 Task: Add a field from the Popular template Effort Level a blank project BroaderVision
Action: Mouse moved to (939, 309)
Screenshot: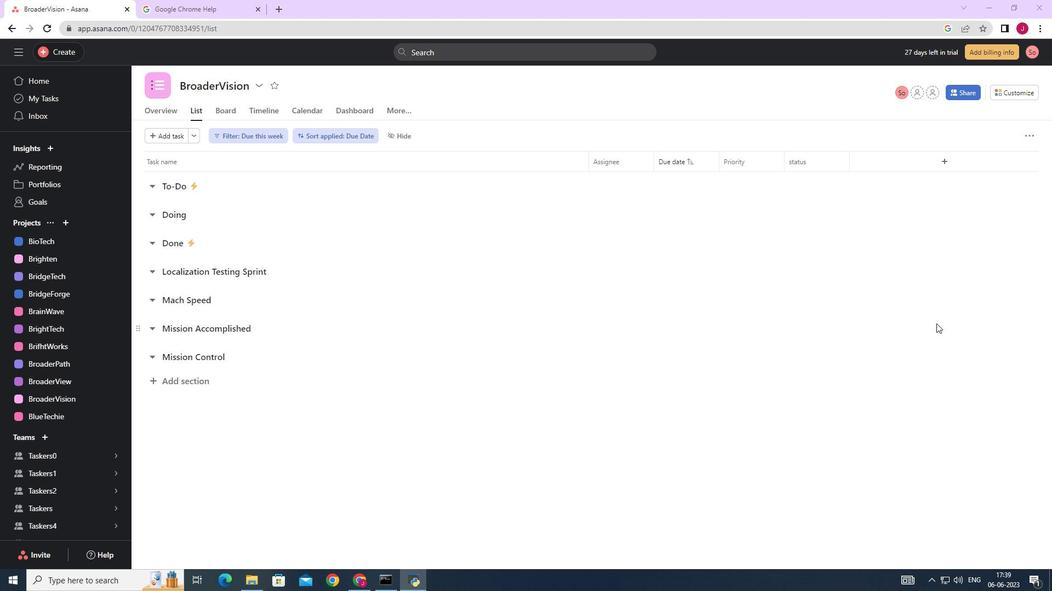 
Action: Mouse scrolled (937, 324) with delta (0, 0)
Screenshot: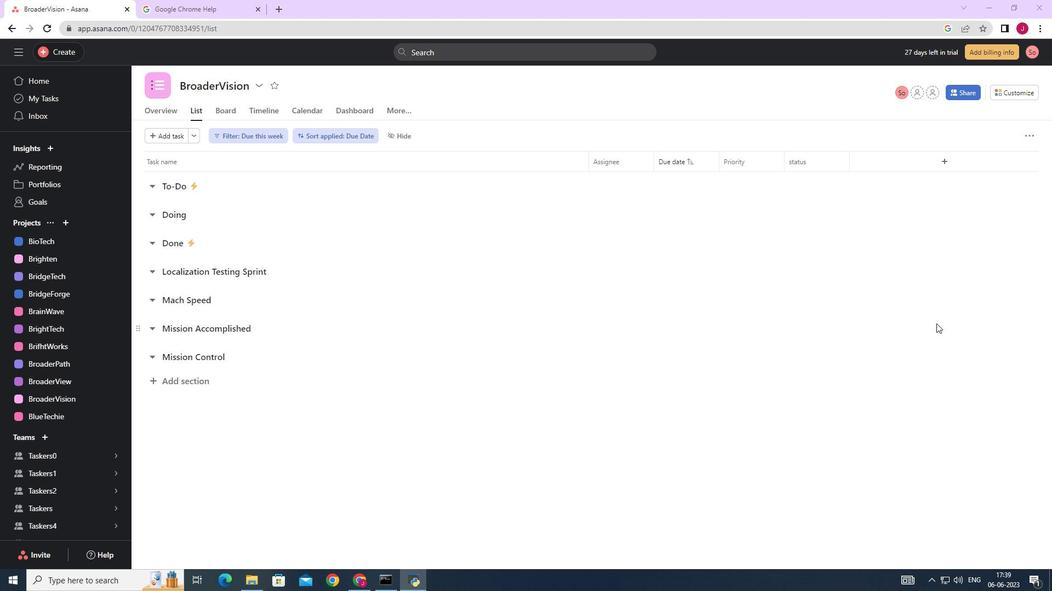 
Action: Mouse moved to (943, 304)
Screenshot: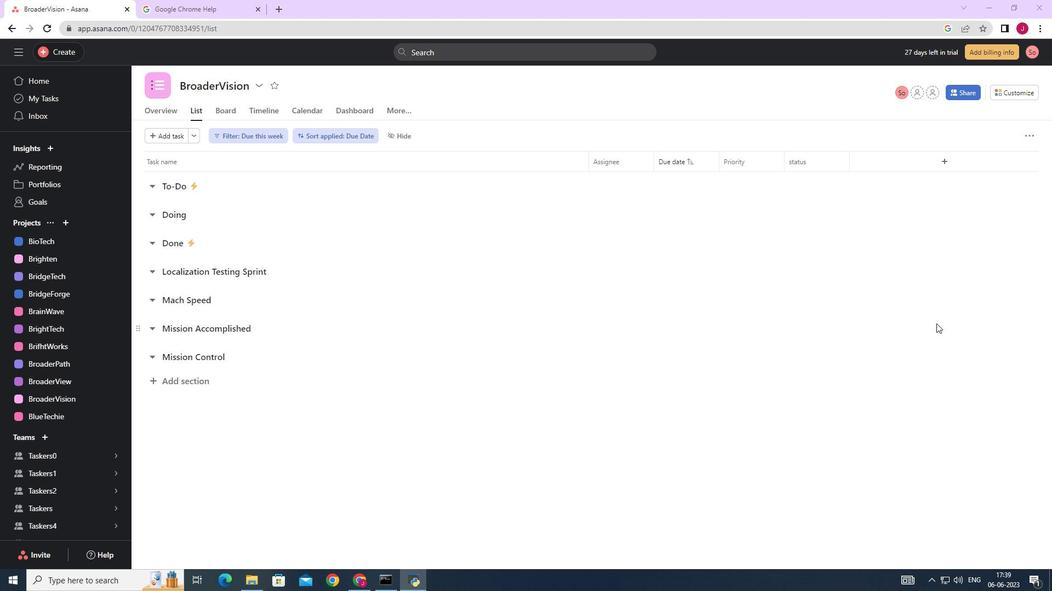 
Action: Mouse scrolled (937, 324) with delta (0, 0)
Screenshot: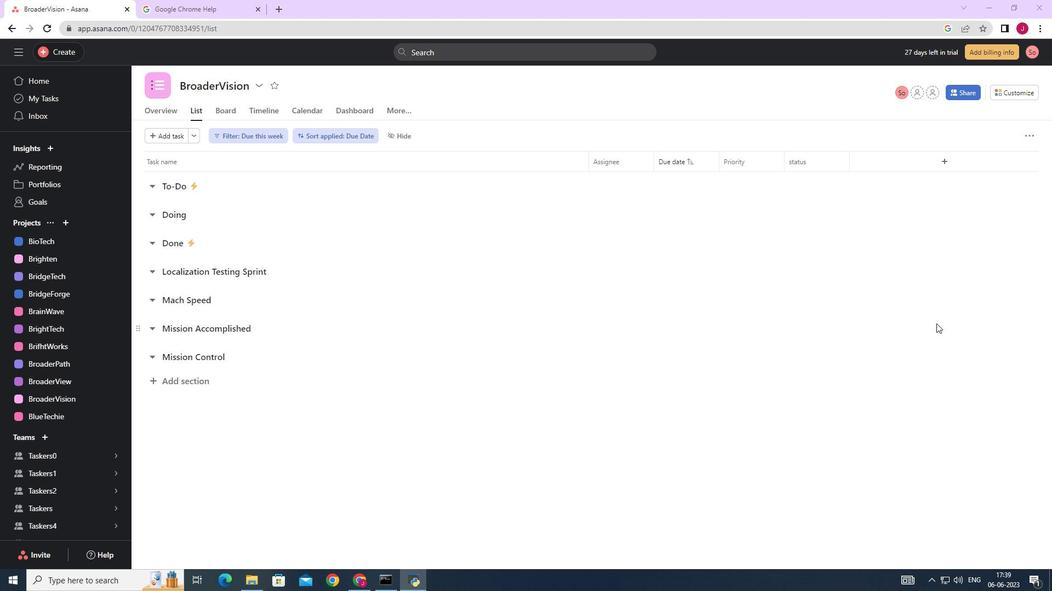 
Action: Mouse moved to (947, 300)
Screenshot: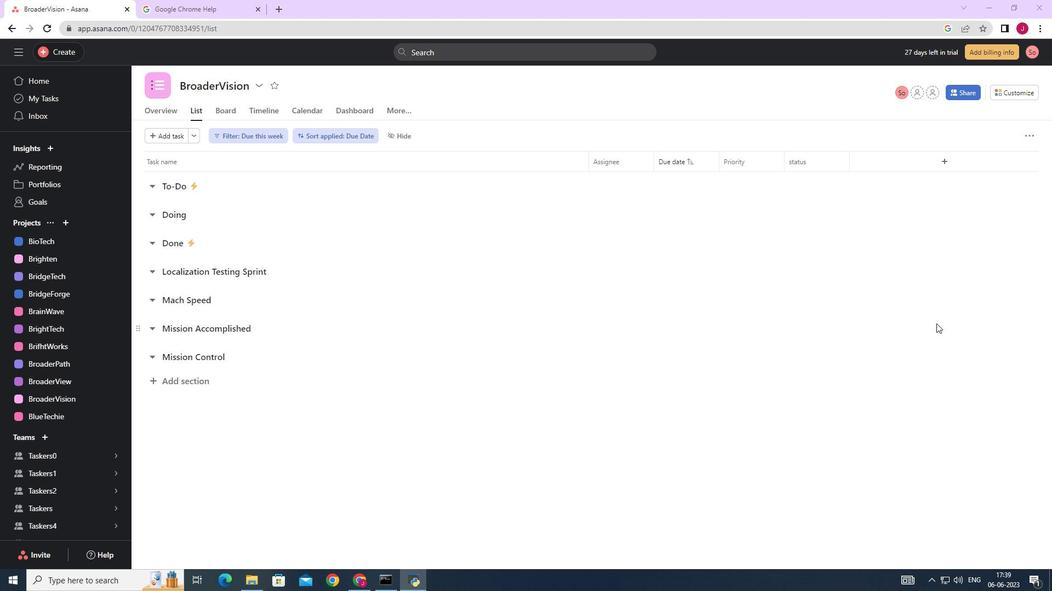 
Action: Mouse scrolled (943, 305) with delta (0, 0)
Screenshot: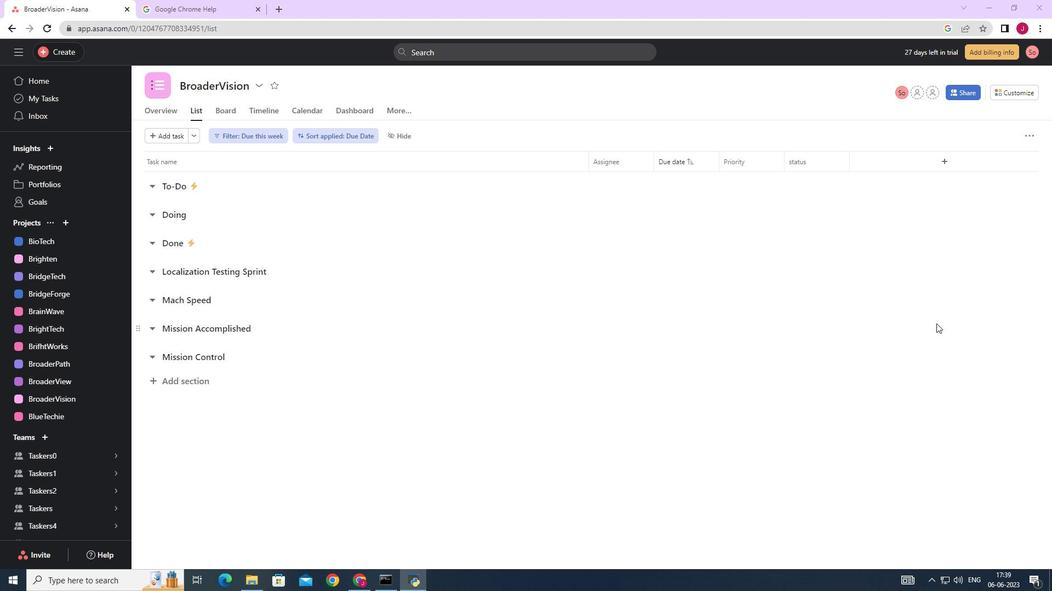 
Action: Mouse moved to (1014, 92)
Screenshot: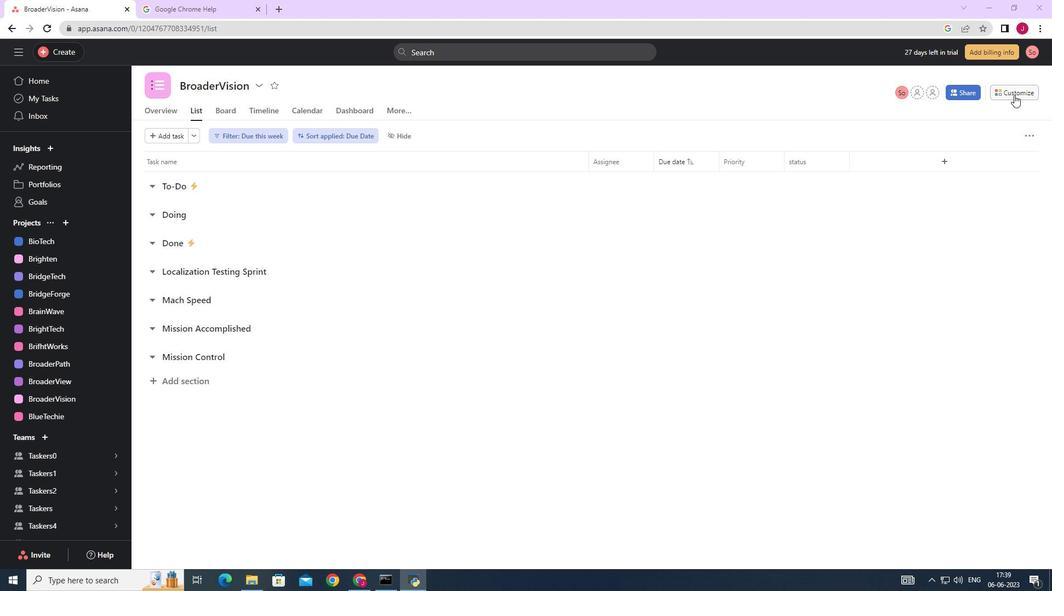 
Action: Mouse pressed left at (1014, 92)
Screenshot: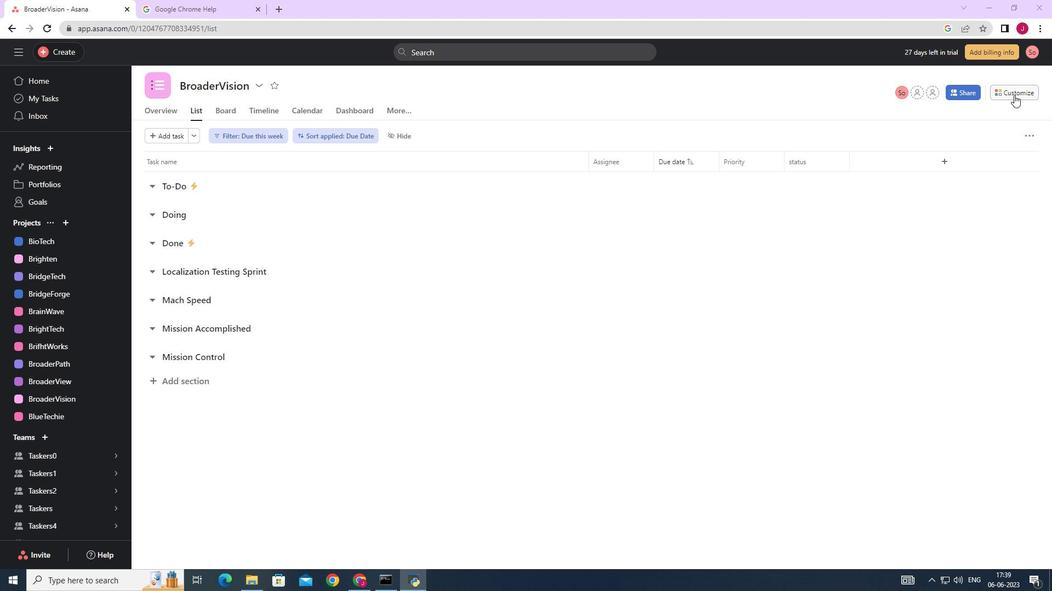 
Action: Mouse moved to (905, 216)
Screenshot: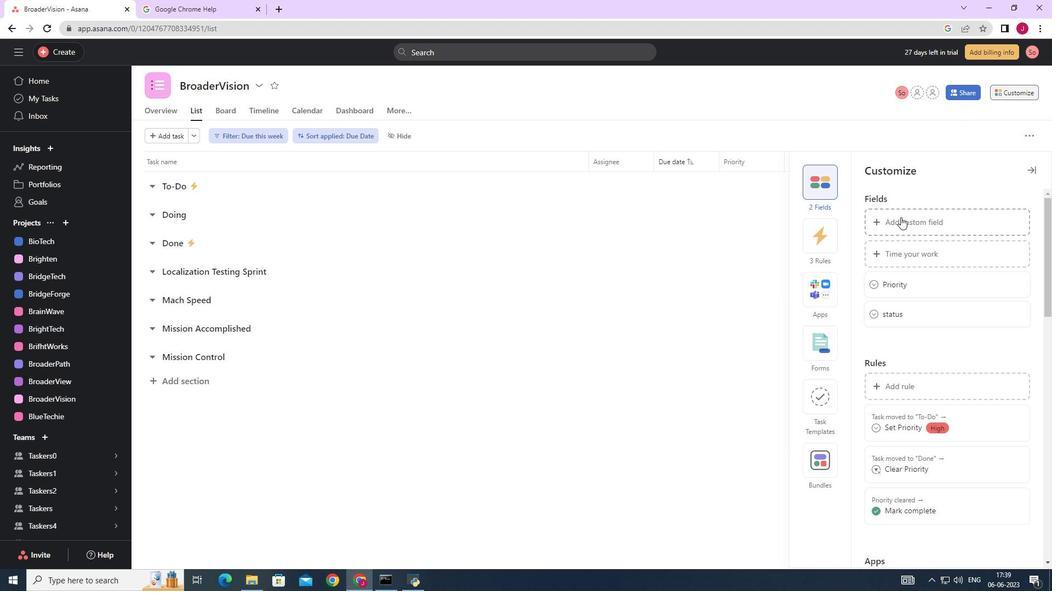 
Action: Mouse pressed left at (905, 216)
Screenshot: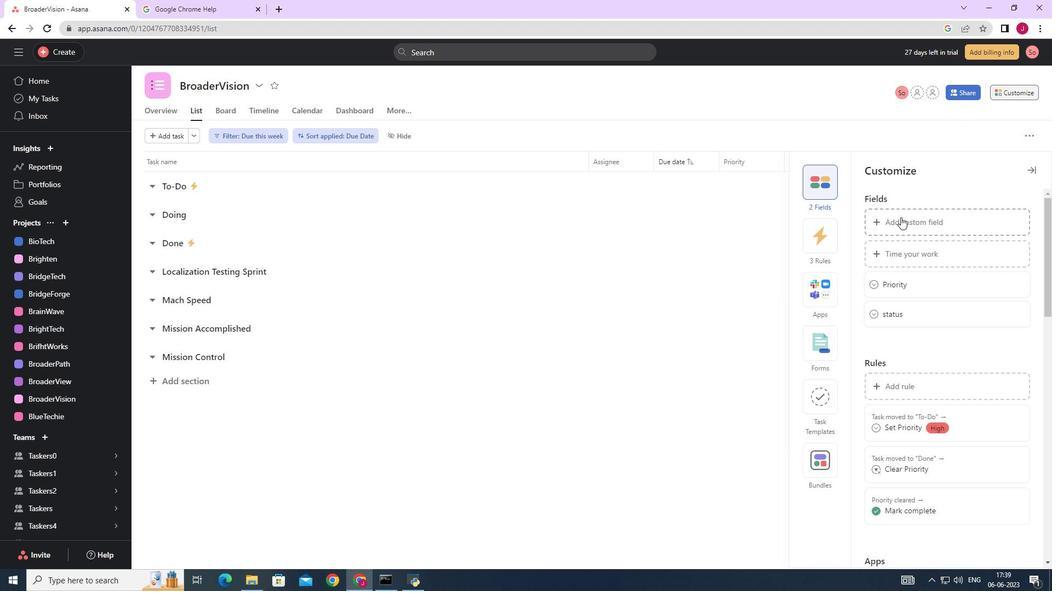 
Action: Mouse moved to (470, 159)
Screenshot: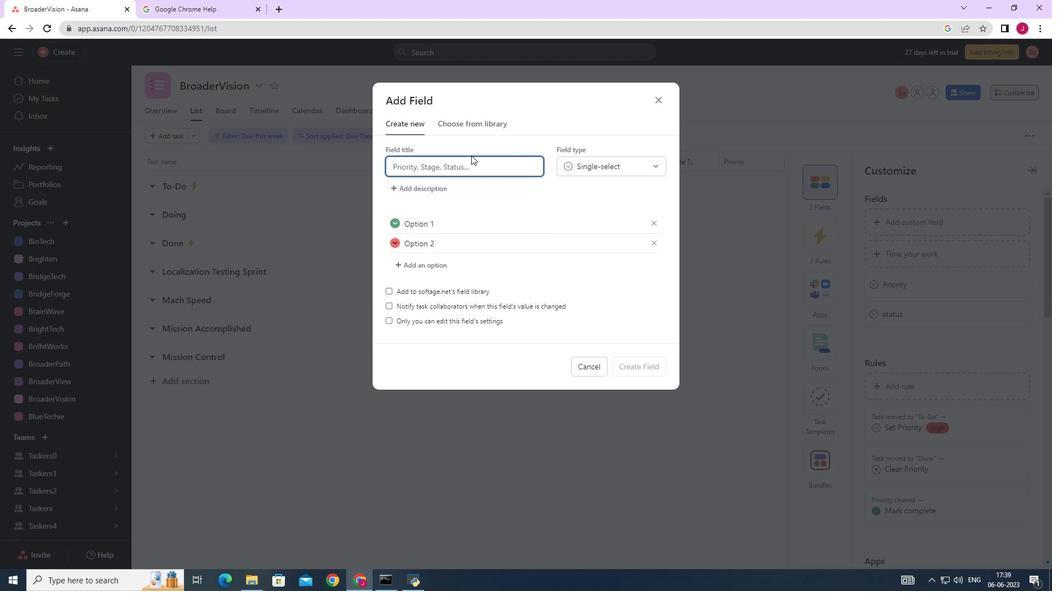 
Action: Key pressed <Key.caps_lock>E<Key.caps_lock>ffort<Key.space><Key.caps_lock>L<Key.caps_lock>evel
Screenshot: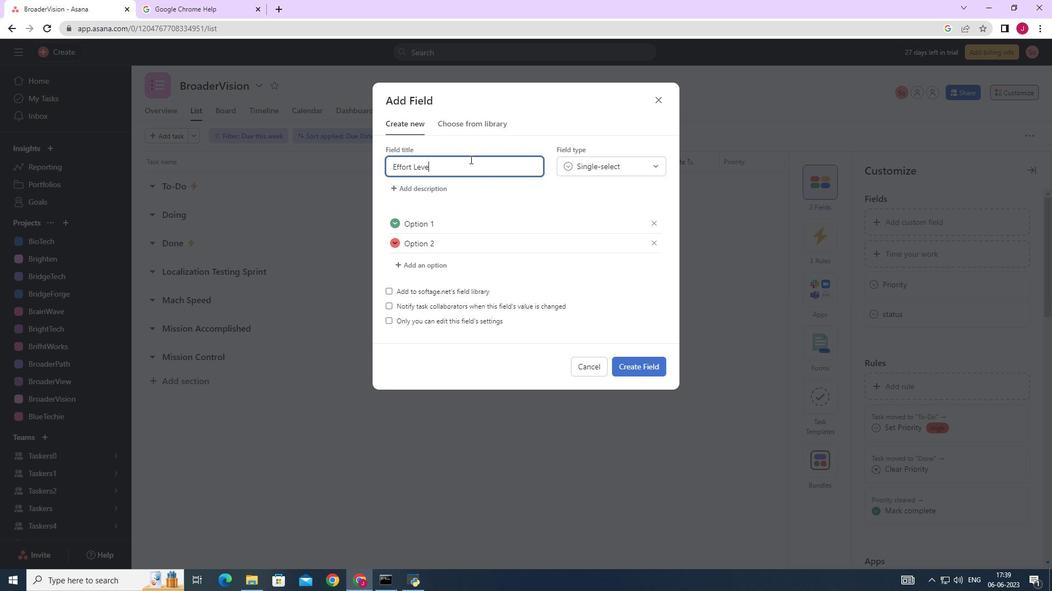
Action: Mouse moved to (647, 363)
Screenshot: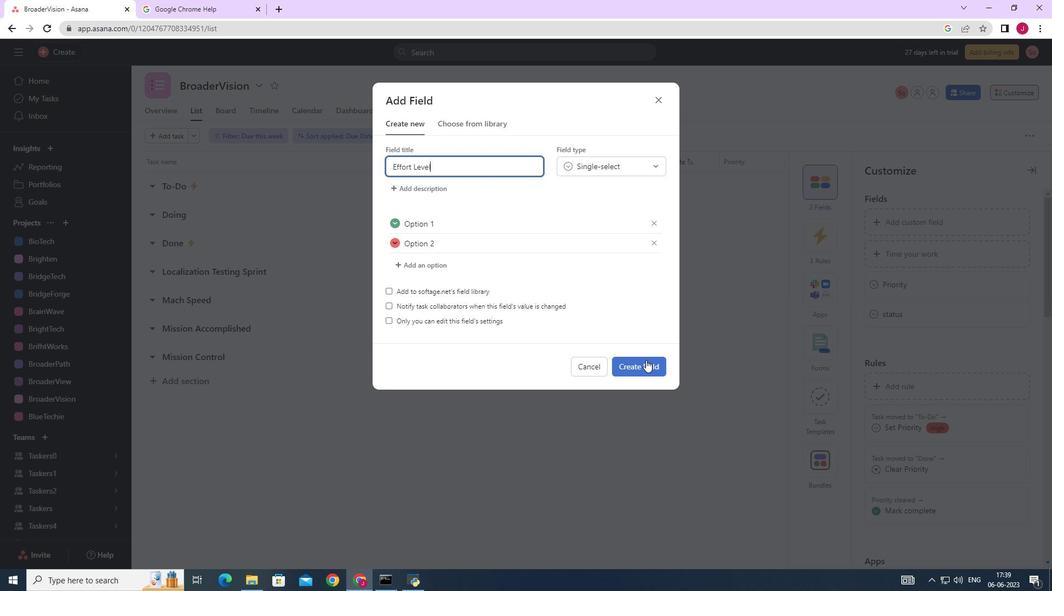 
Action: Mouse pressed left at (647, 363)
Screenshot: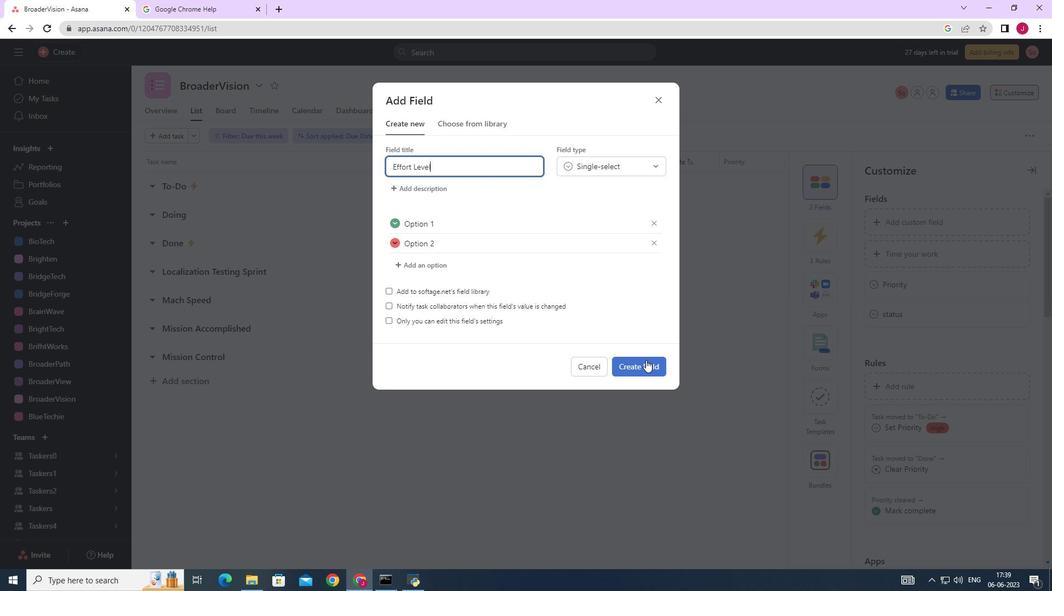 
Action: Mouse moved to (989, 172)
Screenshot: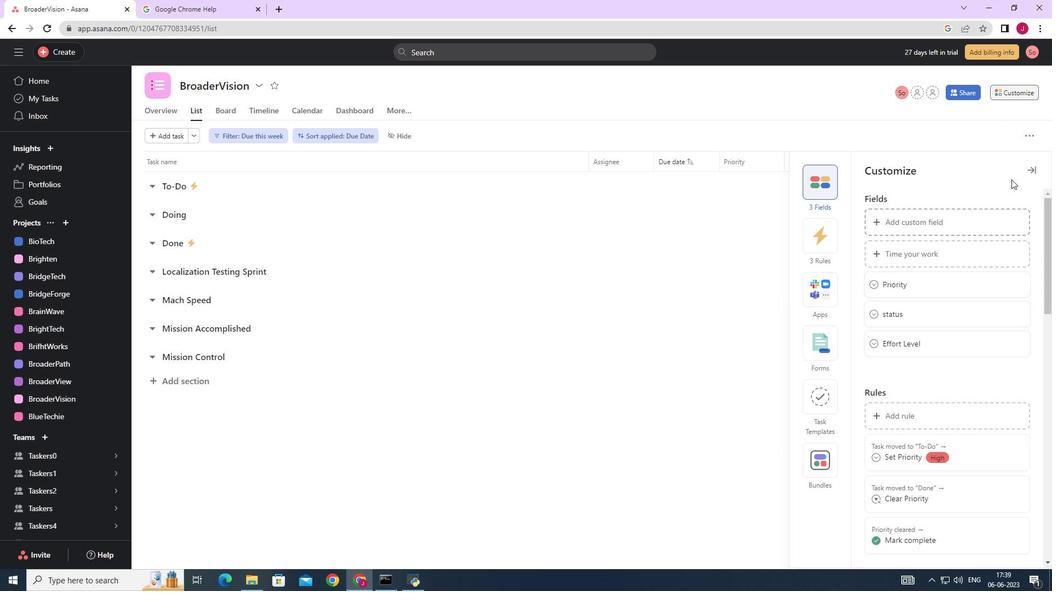 
